 Task: Set the "Text rendering module" for on-screen display to "Disable".
Action: Mouse moved to (95, 9)
Screenshot: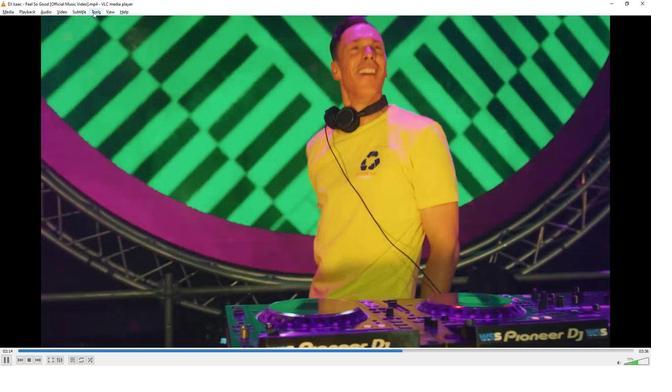 
Action: Mouse pressed left at (95, 9)
Screenshot: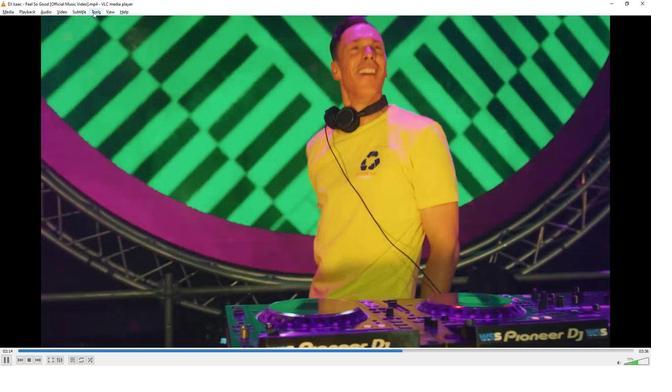 
Action: Mouse moved to (103, 89)
Screenshot: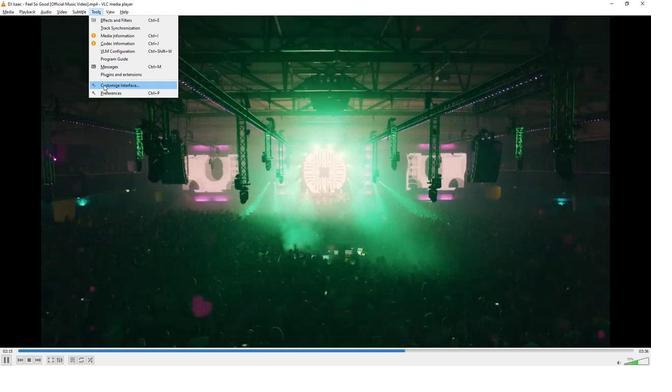 
Action: Mouse pressed left at (103, 89)
Screenshot: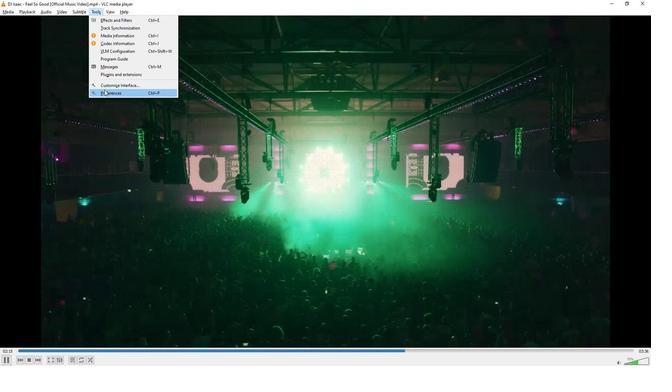 
Action: Mouse moved to (126, 294)
Screenshot: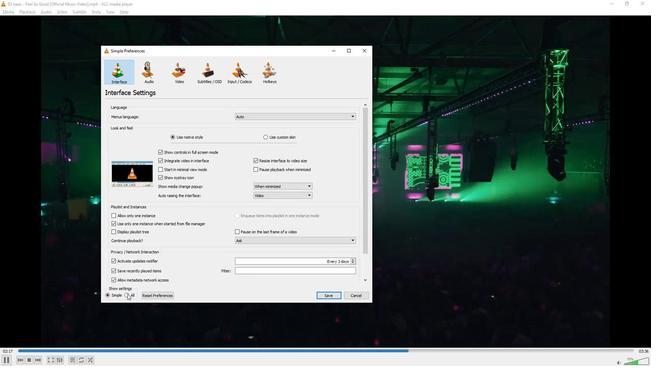 
Action: Mouse pressed left at (126, 294)
Screenshot: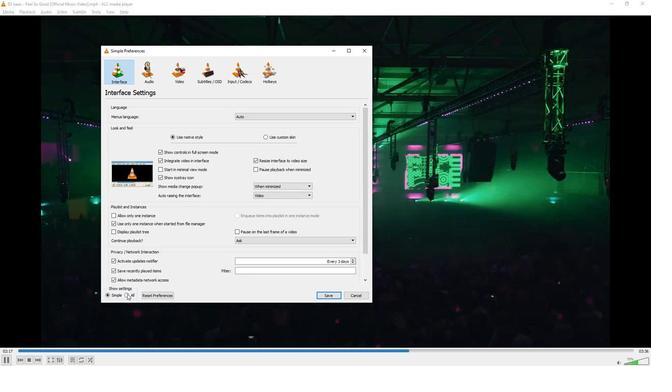 
Action: Mouse moved to (135, 226)
Screenshot: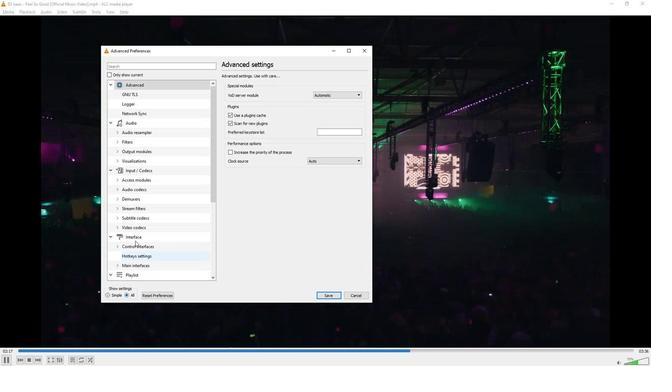 
Action: Mouse scrolled (135, 225) with delta (0, 0)
Screenshot: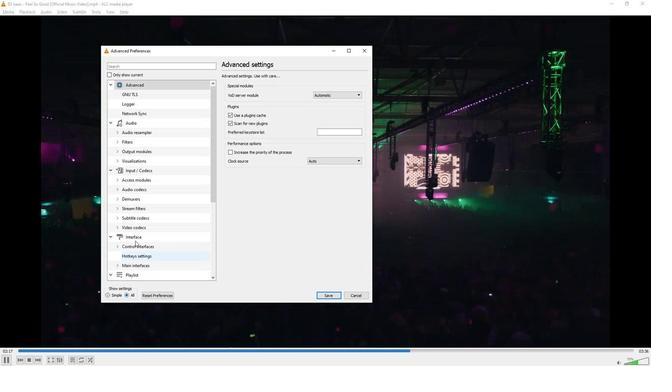 
Action: Mouse moved to (136, 224)
Screenshot: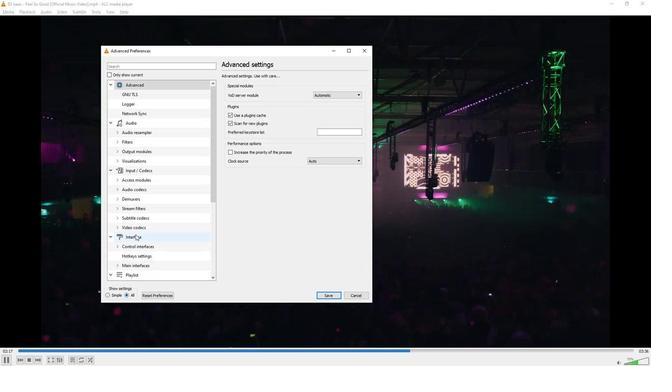 
Action: Mouse scrolled (136, 224) with delta (0, 0)
Screenshot: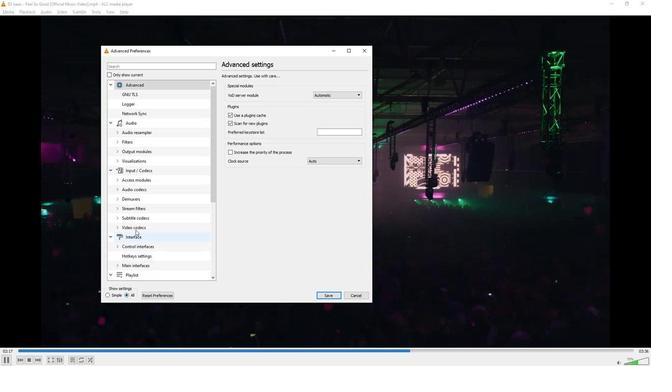 
Action: Mouse scrolled (136, 224) with delta (0, 0)
Screenshot: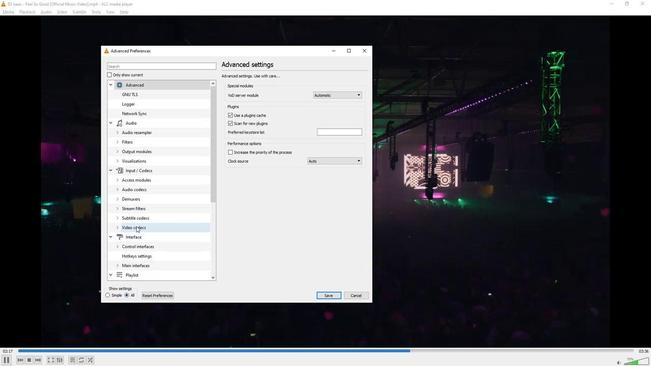 
Action: Mouse scrolled (136, 224) with delta (0, 0)
Screenshot: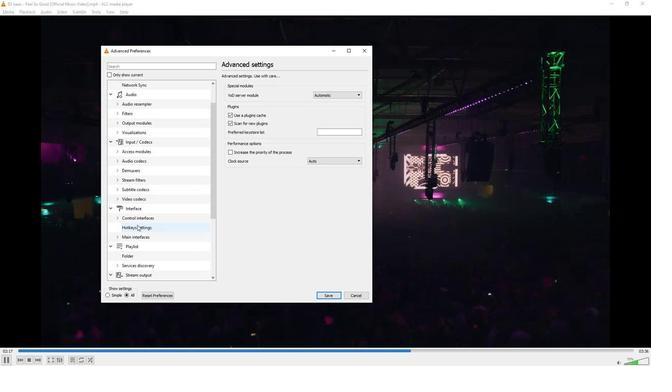 
Action: Mouse scrolled (136, 224) with delta (0, 0)
Screenshot: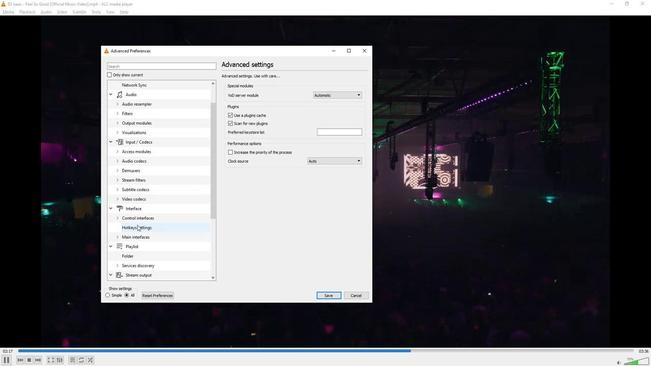 
Action: Mouse moved to (136, 224)
Screenshot: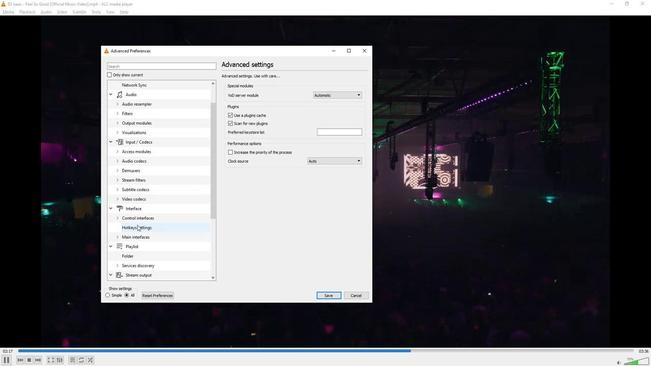 
Action: Mouse scrolled (136, 224) with delta (0, 0)
Screenshot: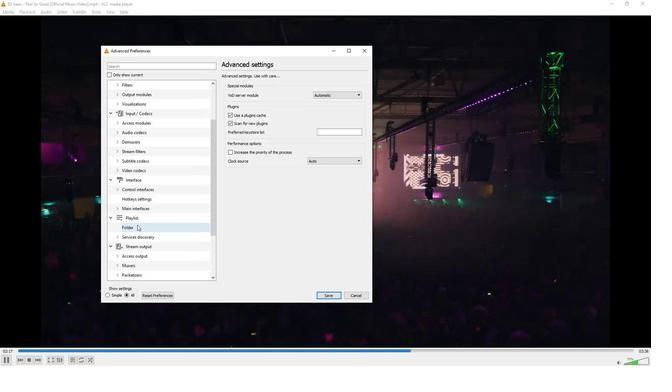 
Action: Mouse moved to (136, 224)
Screenshot: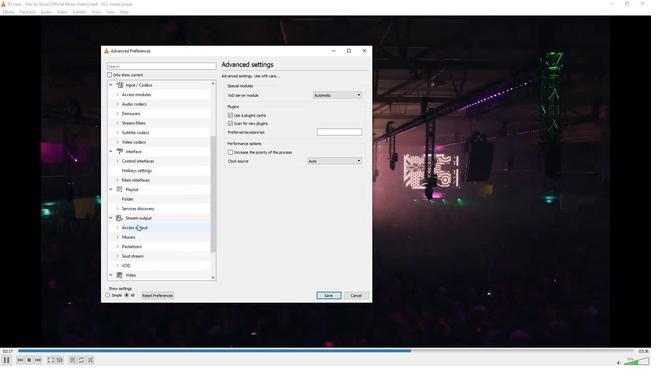
Action: Mouse scrolled (136, 224) with delta (0, 0)
Screenshot: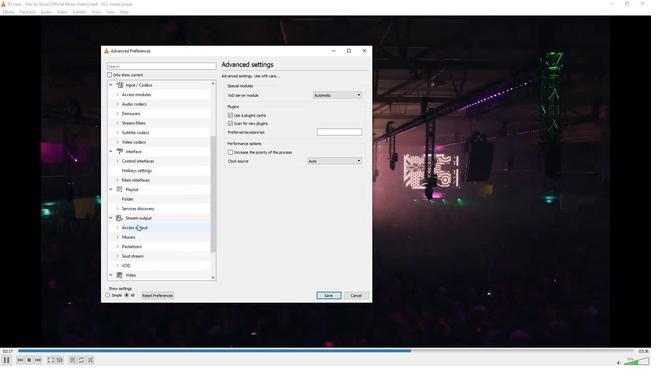 
Action: Mouse scrolled (136, 224) with delta (0, 0)
Screenshot: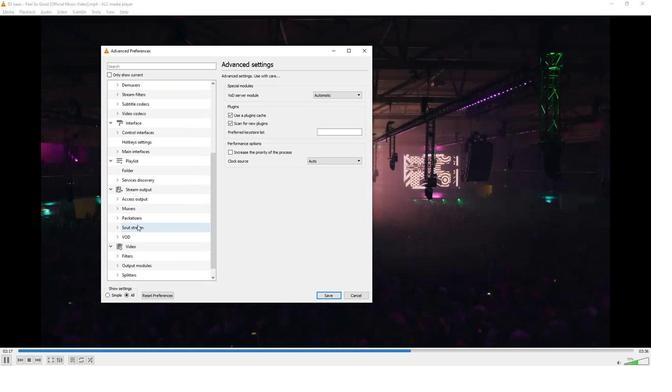 
Action: Mouse scrolled (136, 224) with delta (0, 0)
Screenshot: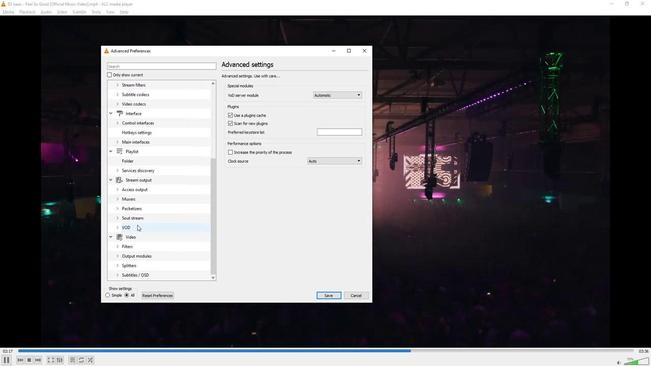
Action: Mouse moved to (133, 273)
Screenshot: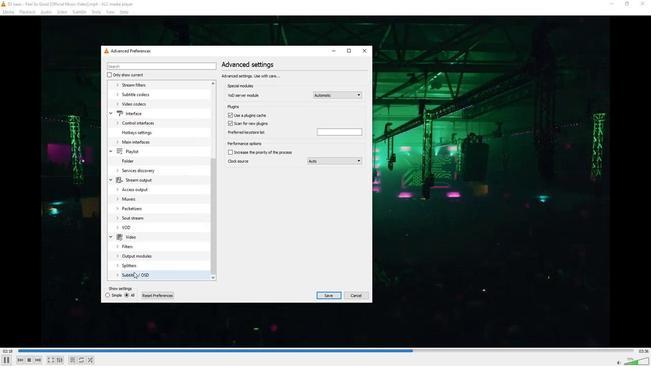 
Action: Mouse pressed left at (133, 273)
Screenshot: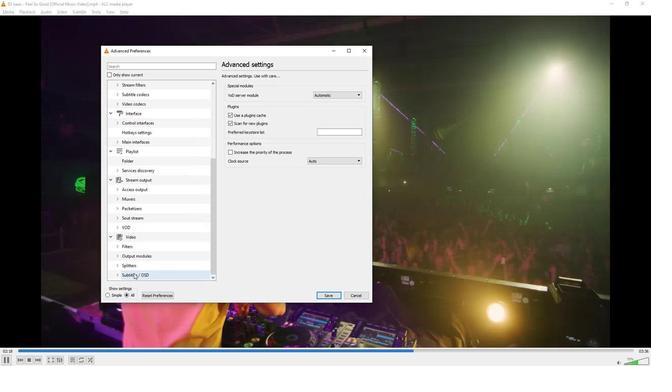 
Action: Mouse moved to (312, 108)
Screenshot: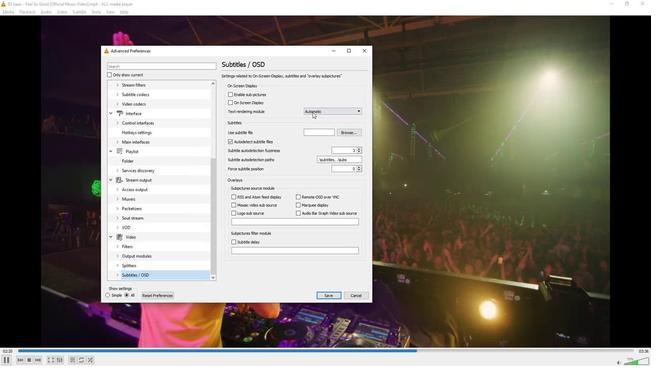 
Action: Mouse pressed left at (312, 108)
Screenshot: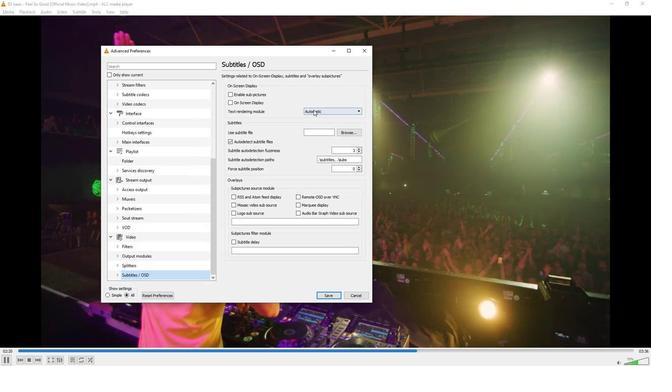 
Action: Mouse moved to (312, 134)
Screenshot: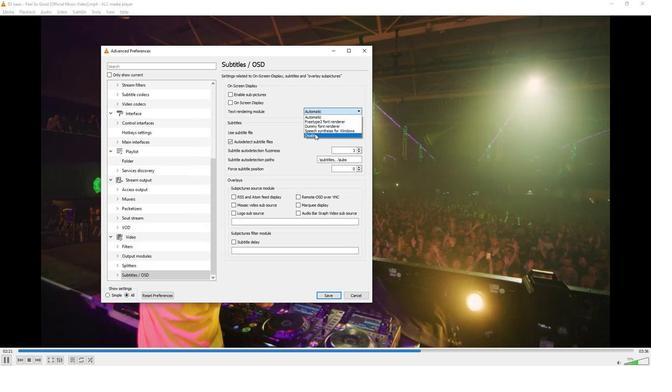 
Action: Mouse pressed left at (312, 134)
Screenshot: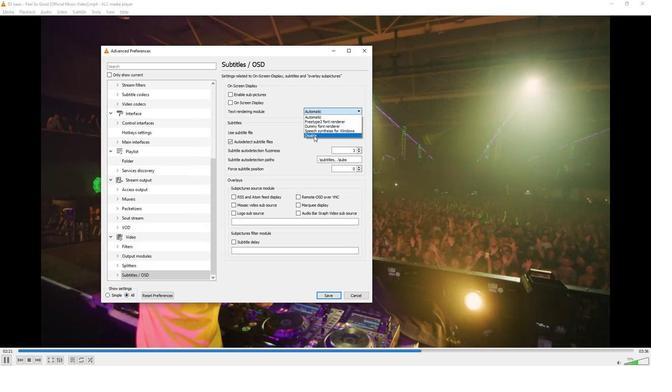 
Action: Mouse moved to (266, 191)
Screenshot: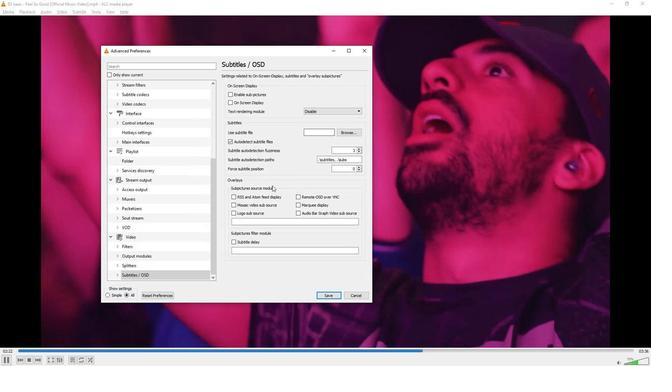 
